 Task: Add birthday month "March".
Action: Mouse moved to (754, 97)
Screenshot: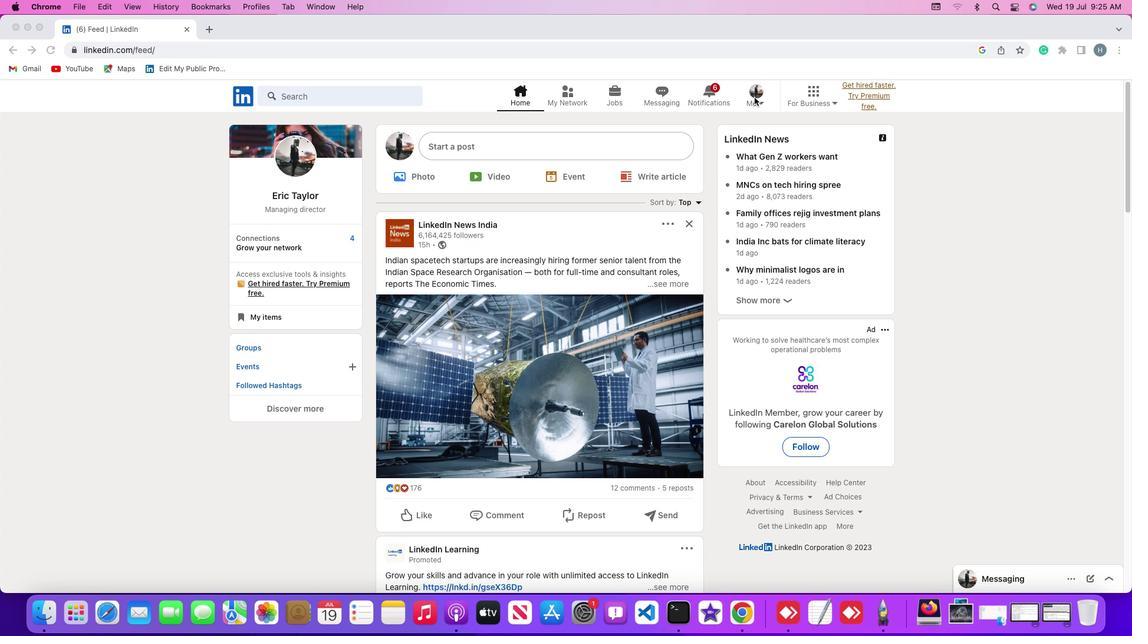 
Action: Mouse pressed left at (754, 97)
Screenshot: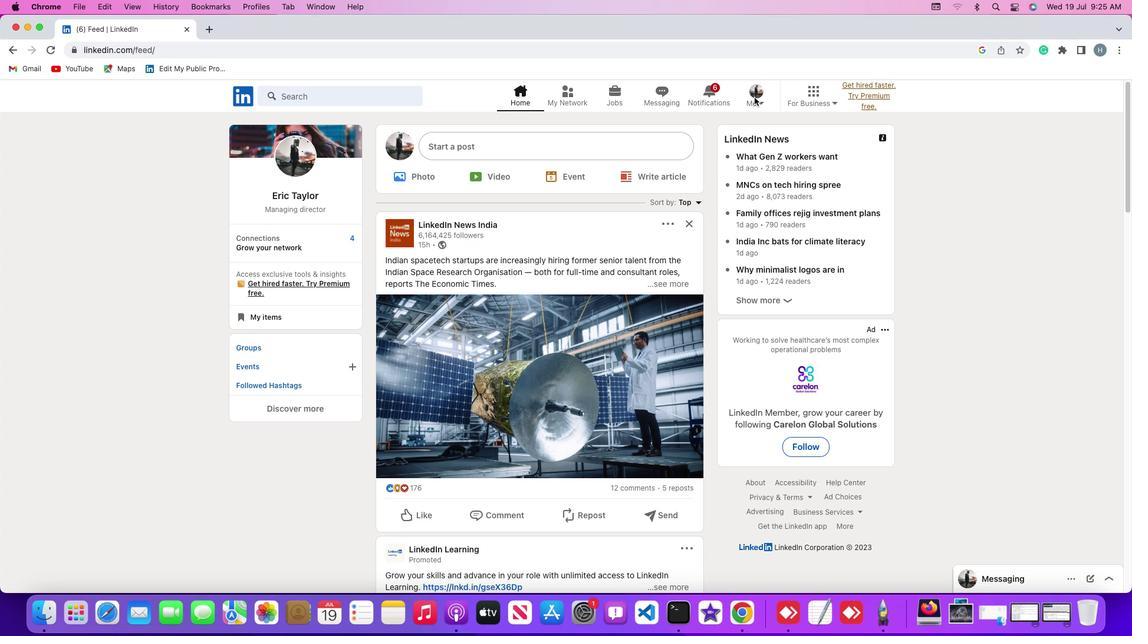 
Action: Mouse moved to (758, 99)
Screenshot: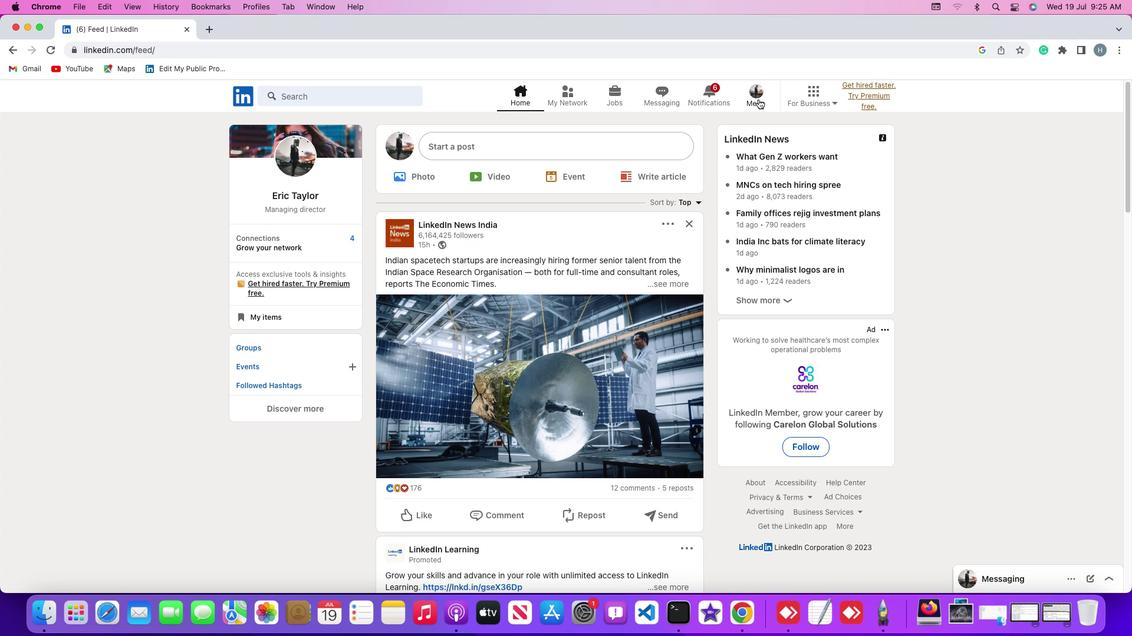 
Action: Mouse pressed left at (758, 99)
Screenshot: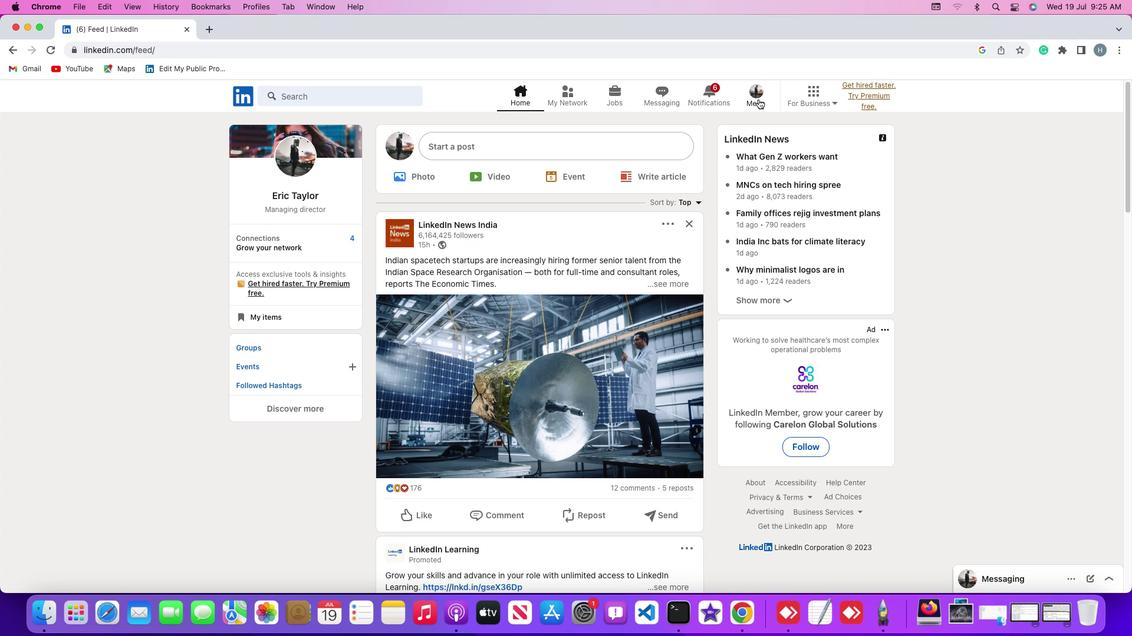 
Action: Mouse moved to (749, 160)
Screenshot: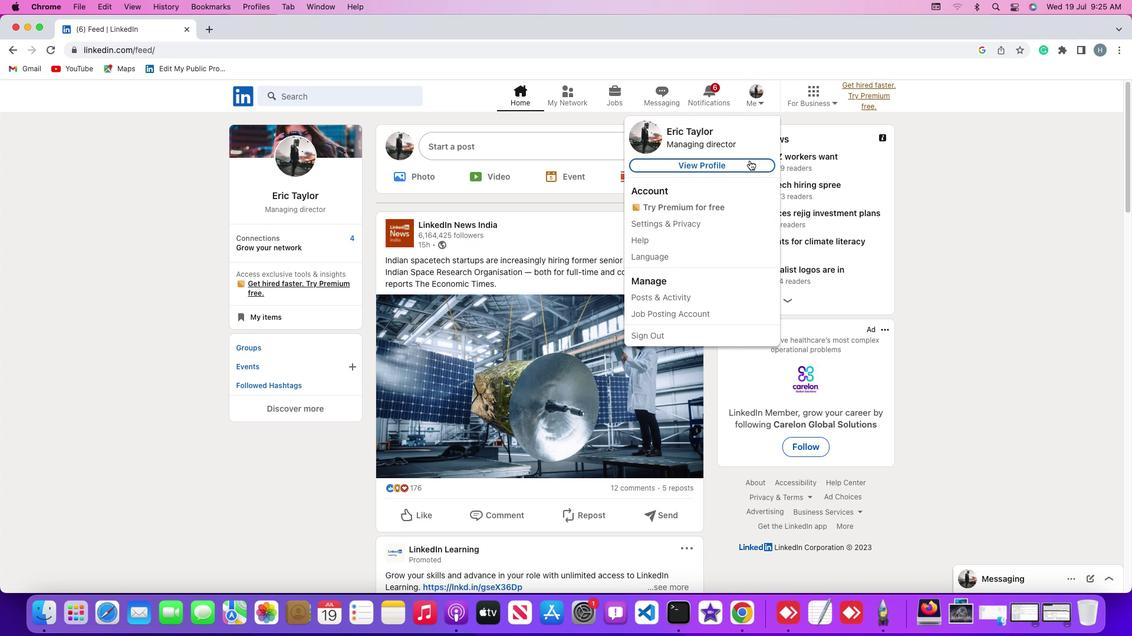 
Action: Mouse pressed left at (749, 160)
Screenshot: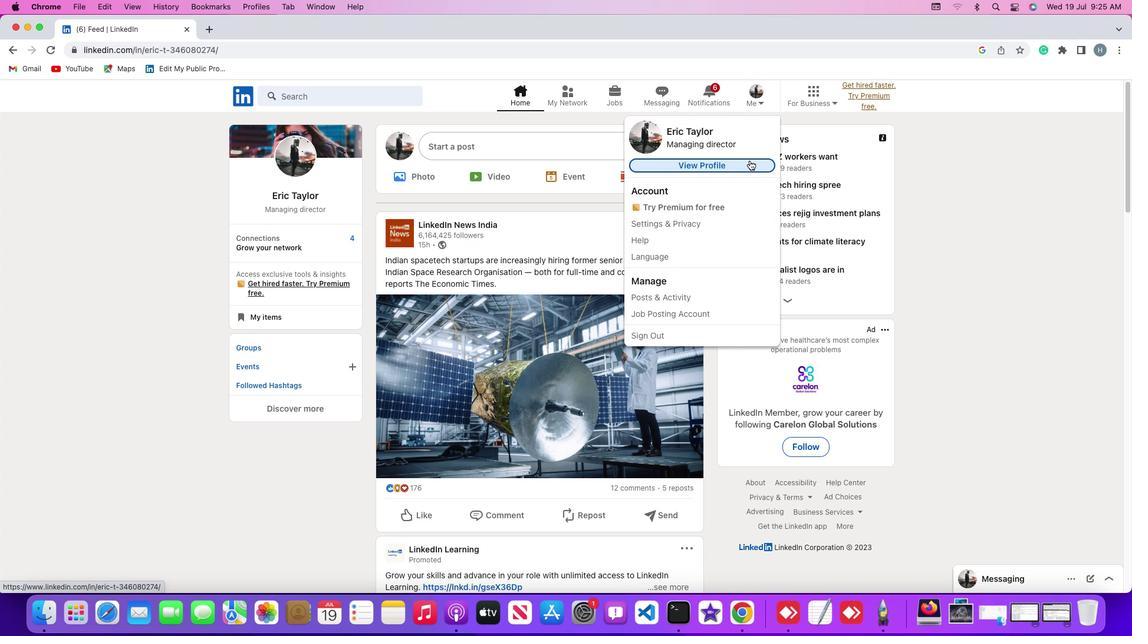 
Action: Mouse moved to (683, 260)
Screenshot: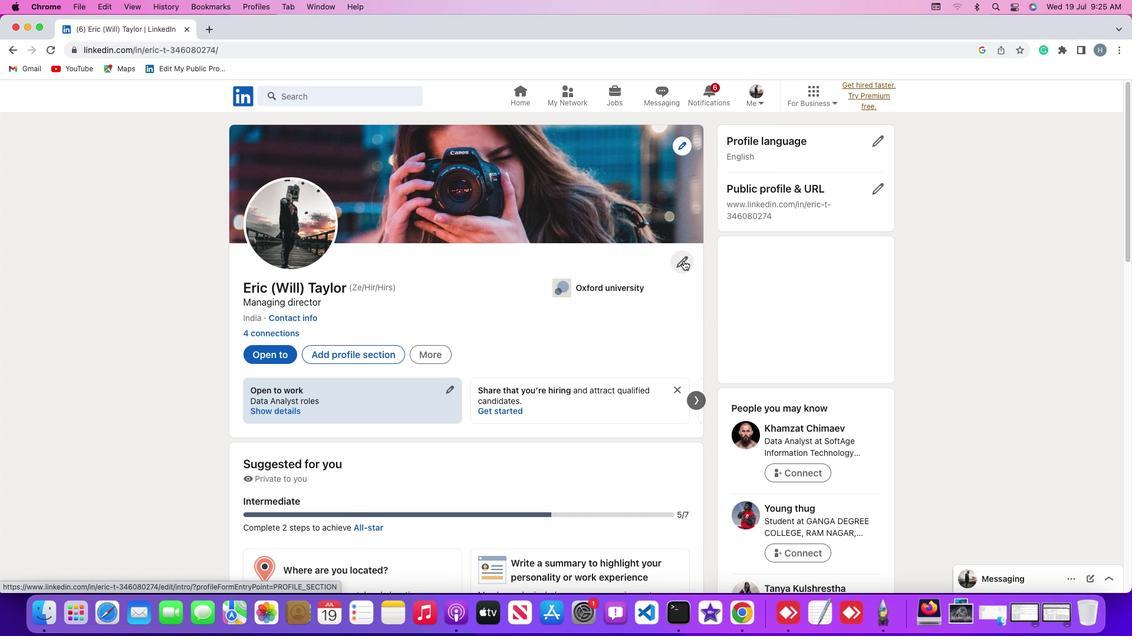 
Action: Mouse pressed left at (683, 260)
Screenshot: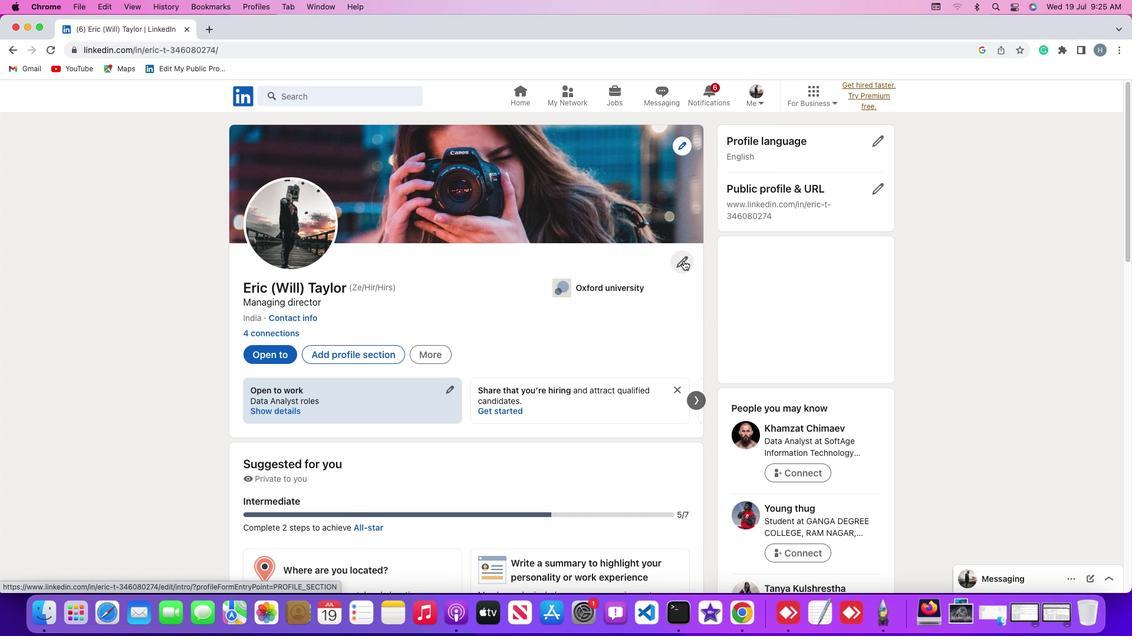 
Action: Mouse moved to (596, 321)
Screenshot: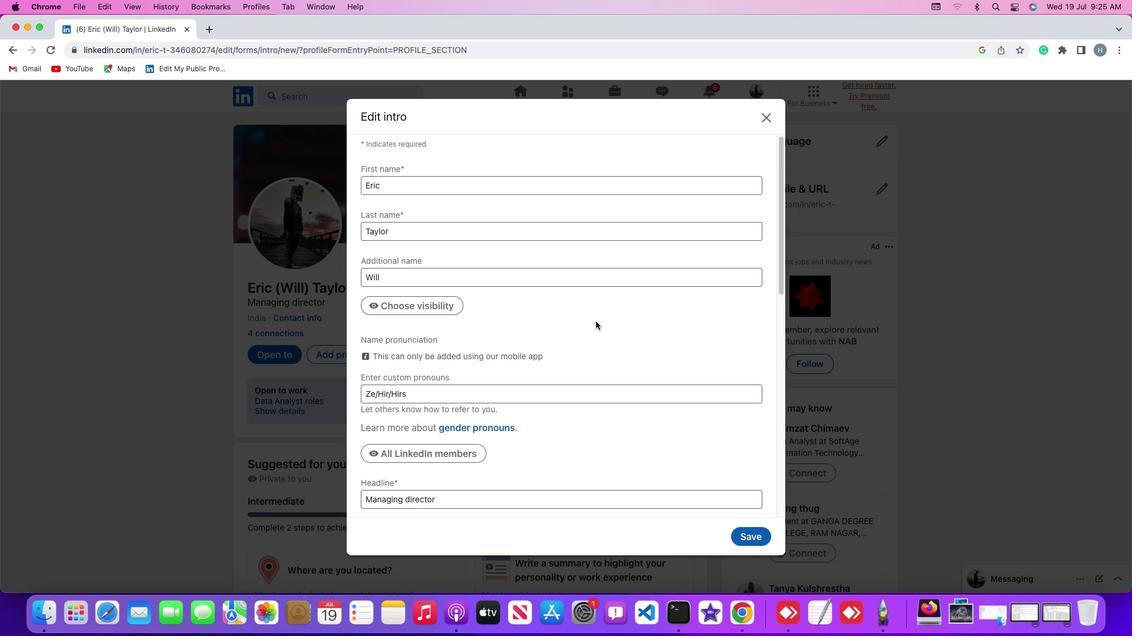 
Action: Mouse scrolled (596, 321) with delta (0, 0)
Screenshot: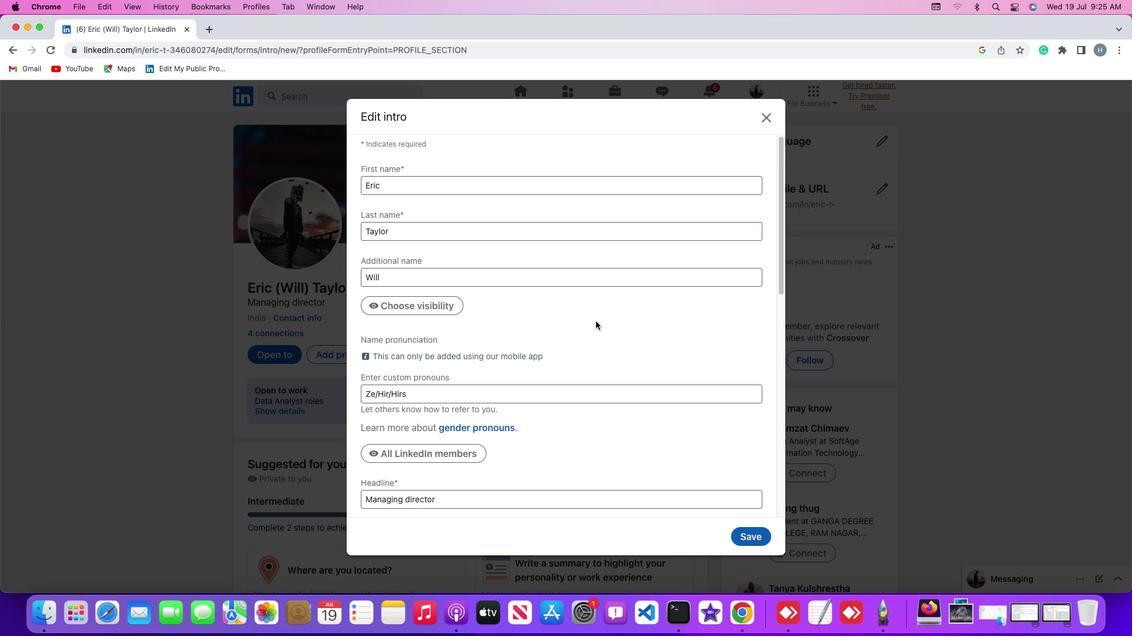 
Action: Mouse scrolled (596, 321) with delta (0, 0)
Screenshot: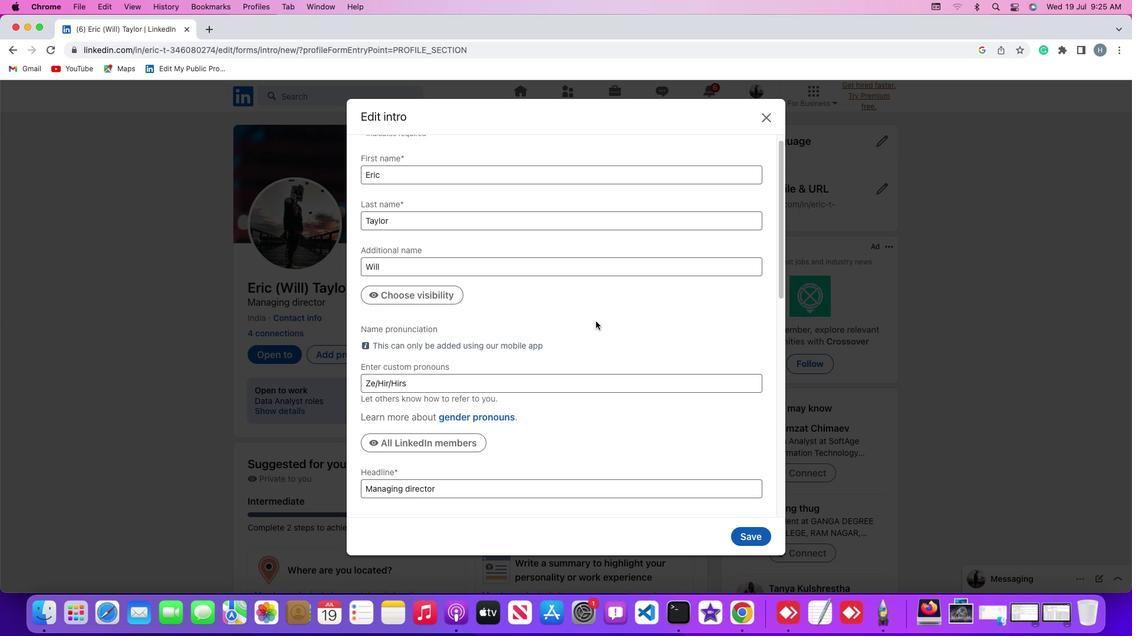 
Action: Mouse scrolled (596, 321) with delta (0, -1)
Screenshot: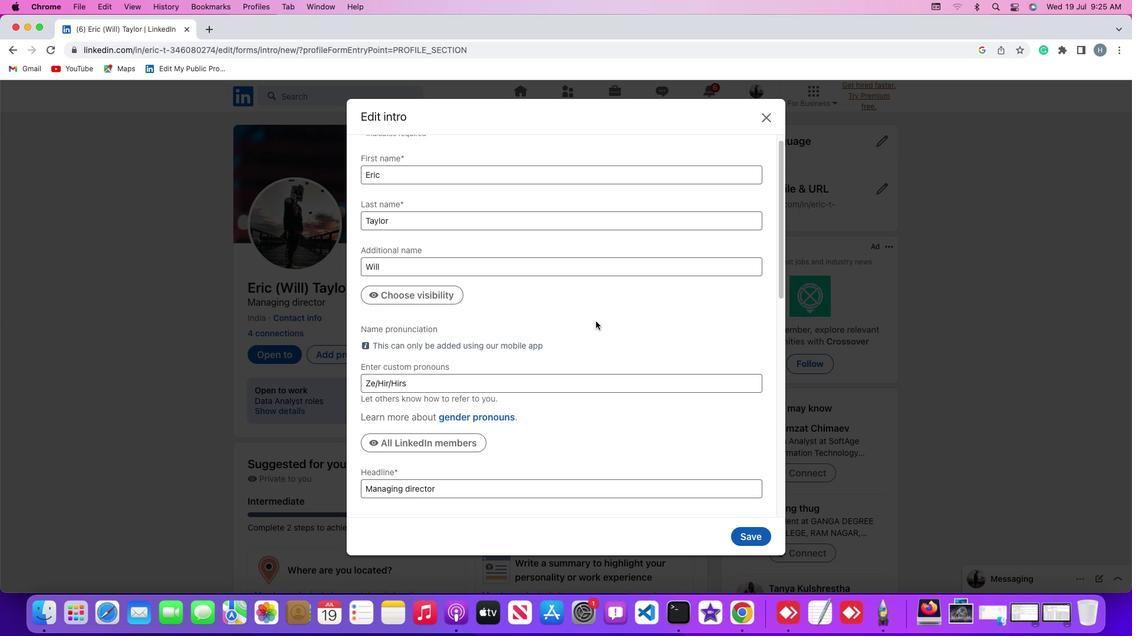 
Action: Mouse scrolled (596, 321) with delta (0, -2)
Screenshot: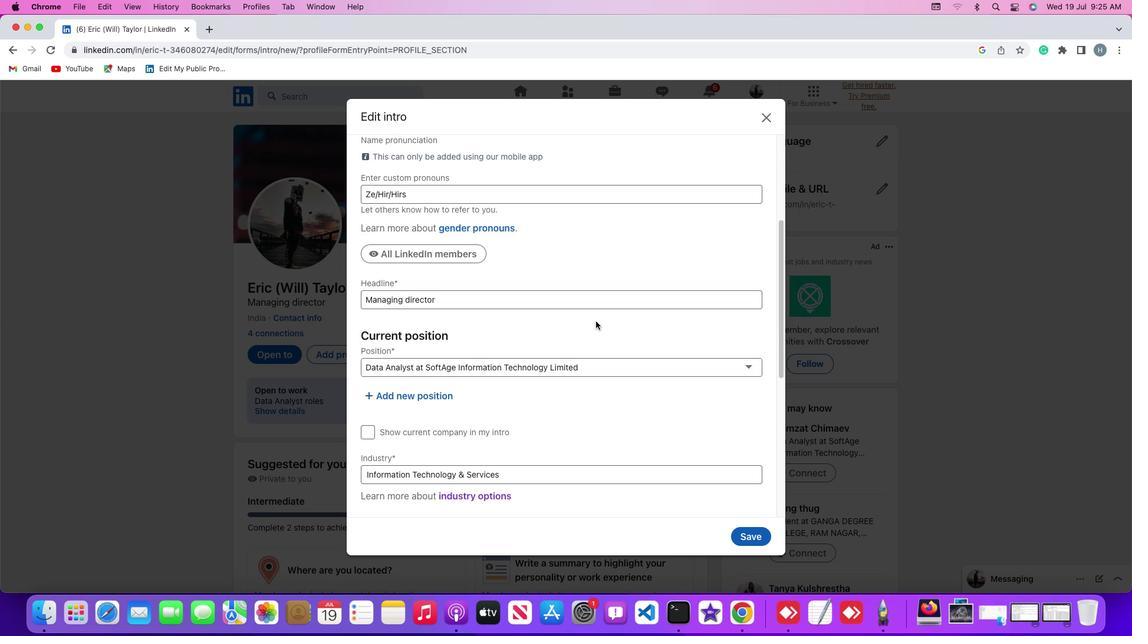 
Action: Mouse scrolled (596, 321) with delta (0, -3)
Screenshot: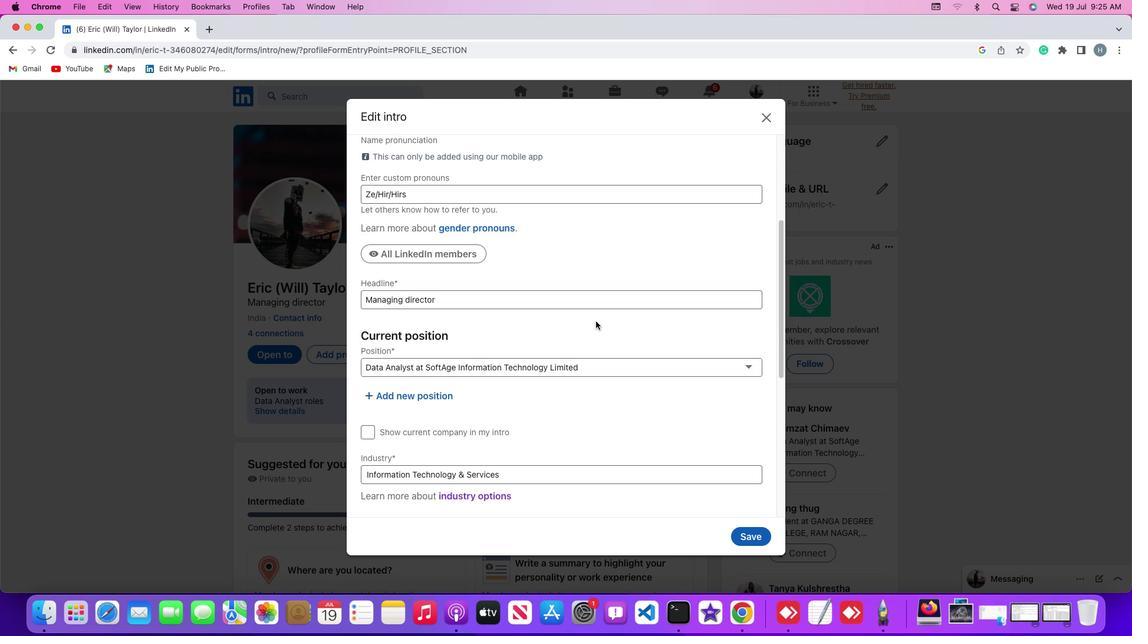 
Action: Mouse scrolled (596, 321) with delta (0, -3)
Screenshot: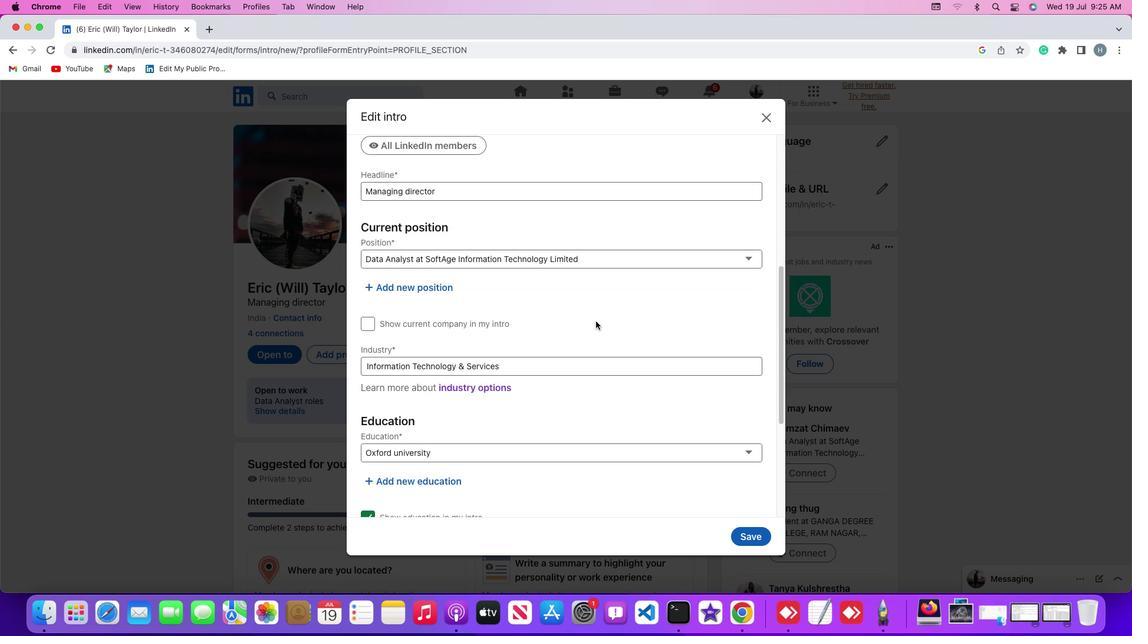 
Action: Mouse scrolled (596, 321) with delta (0, 0)
Screenshot: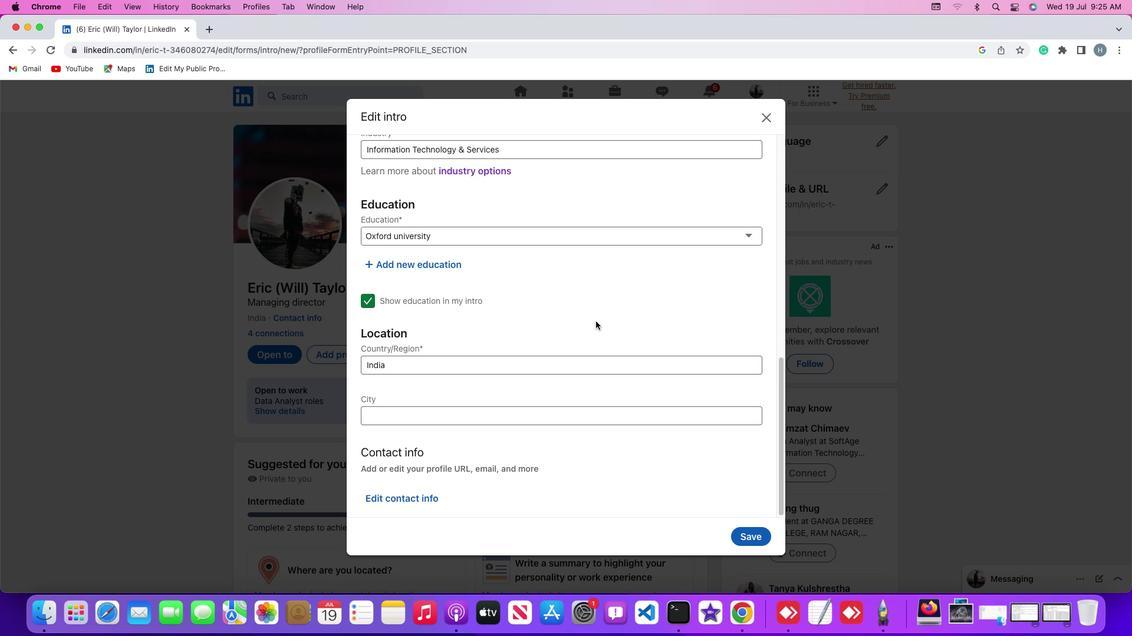 
Action: Mouse scrolled (596, 321) with delta (0, 0)
Screenshot: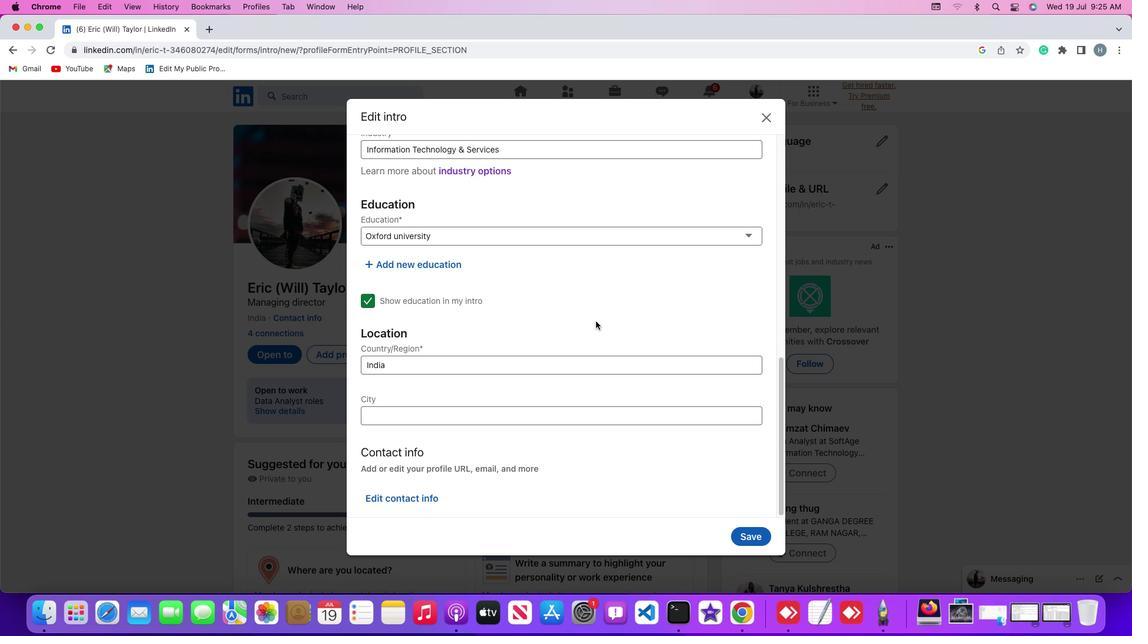 
Action: Mouse scrolled (596, 321) with delta (0, -1)
Screenshot: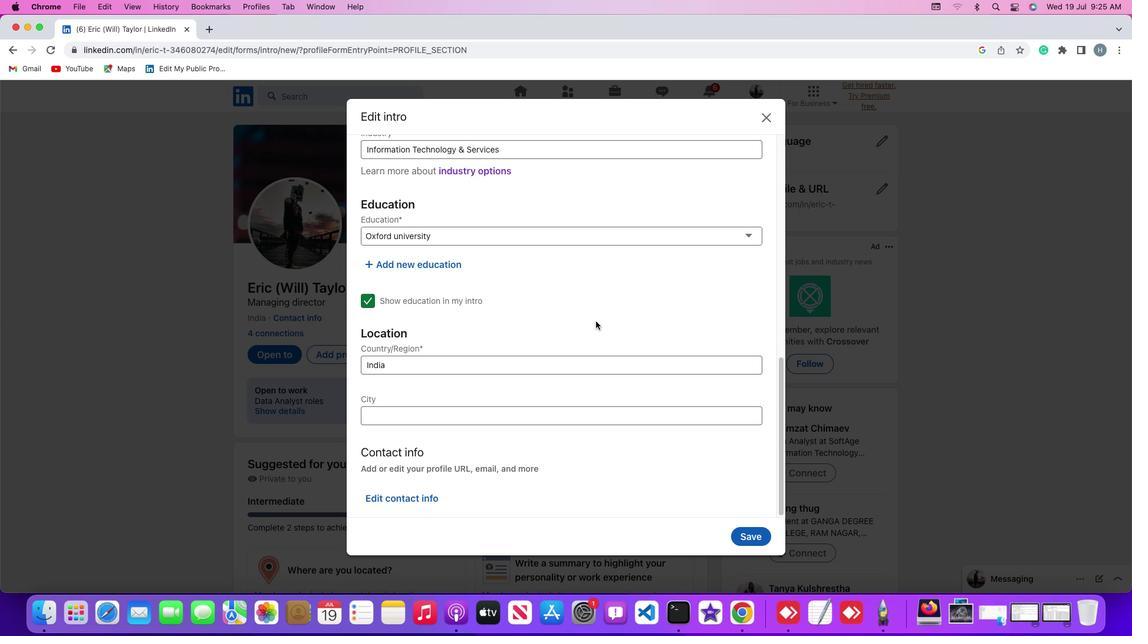 
Action: Mouse scrolled (596, 321) with delta (0, -2)
Screenshot: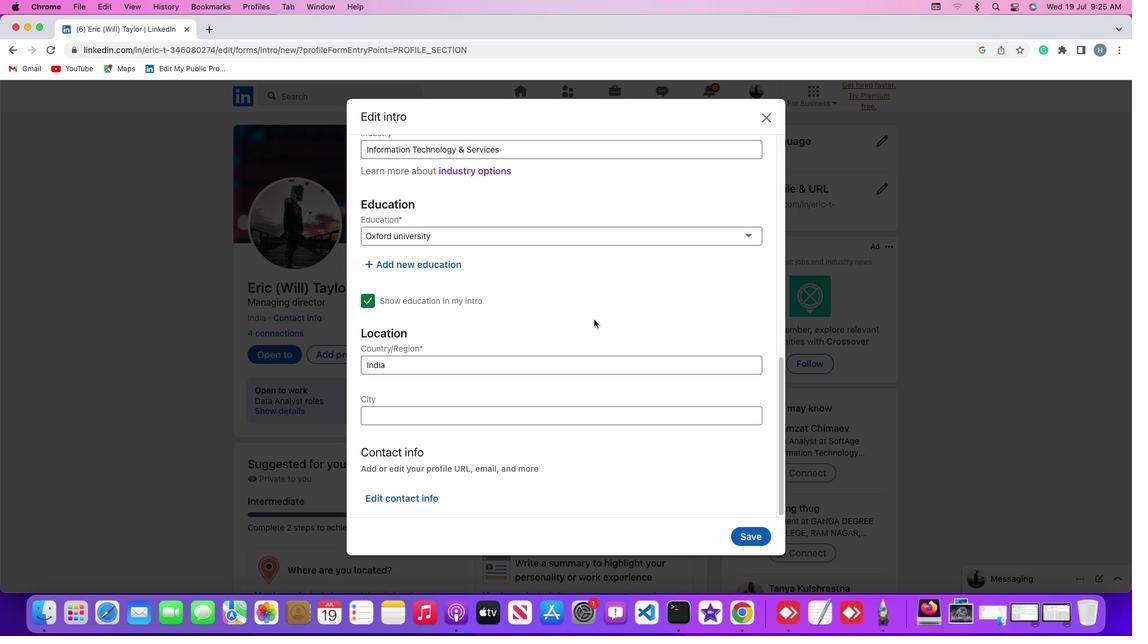 
Action: Mouse scrolled (596, 321) with delta (0, -3)
Screenshot: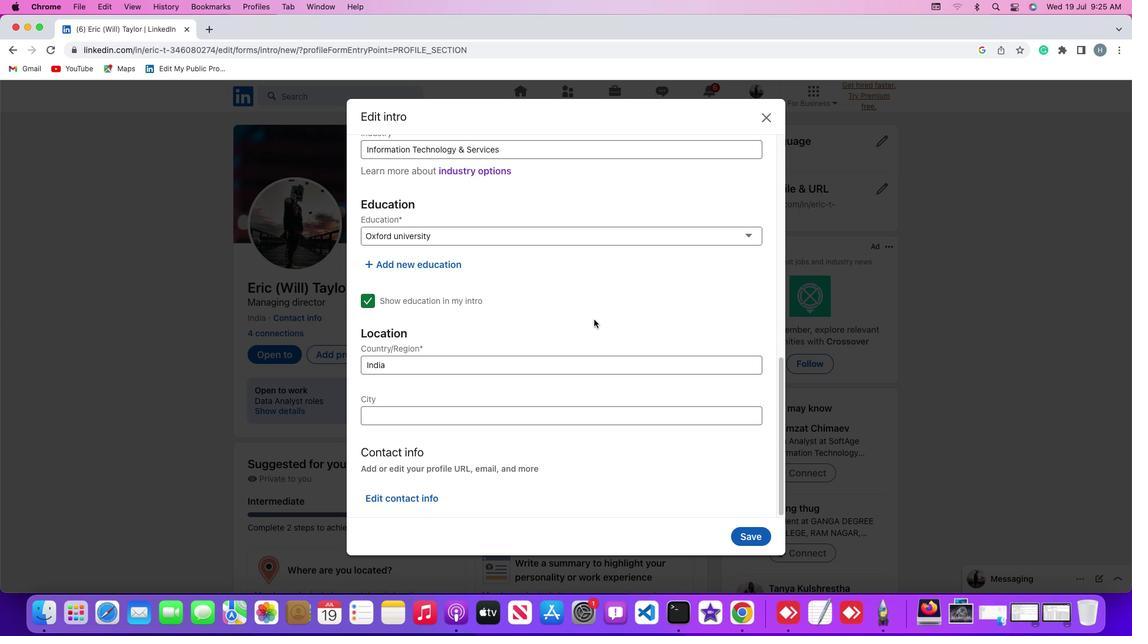 
Action: Mouse moved to (424, 495)
Screenshot: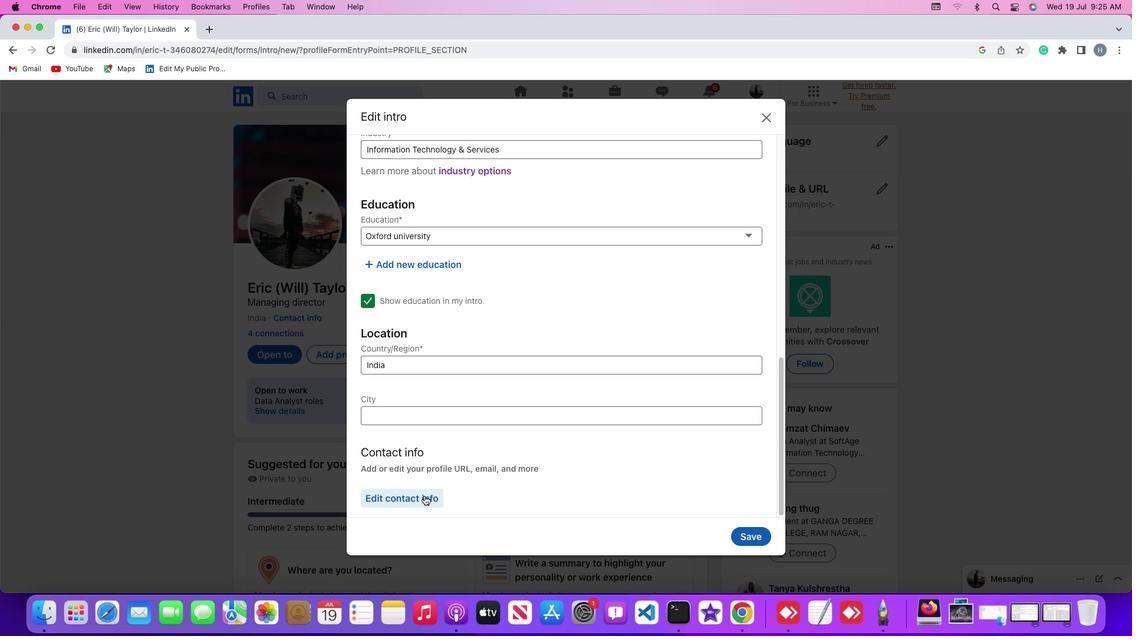 
Action: Mouse pressed left at (424, 495)
Screenshot: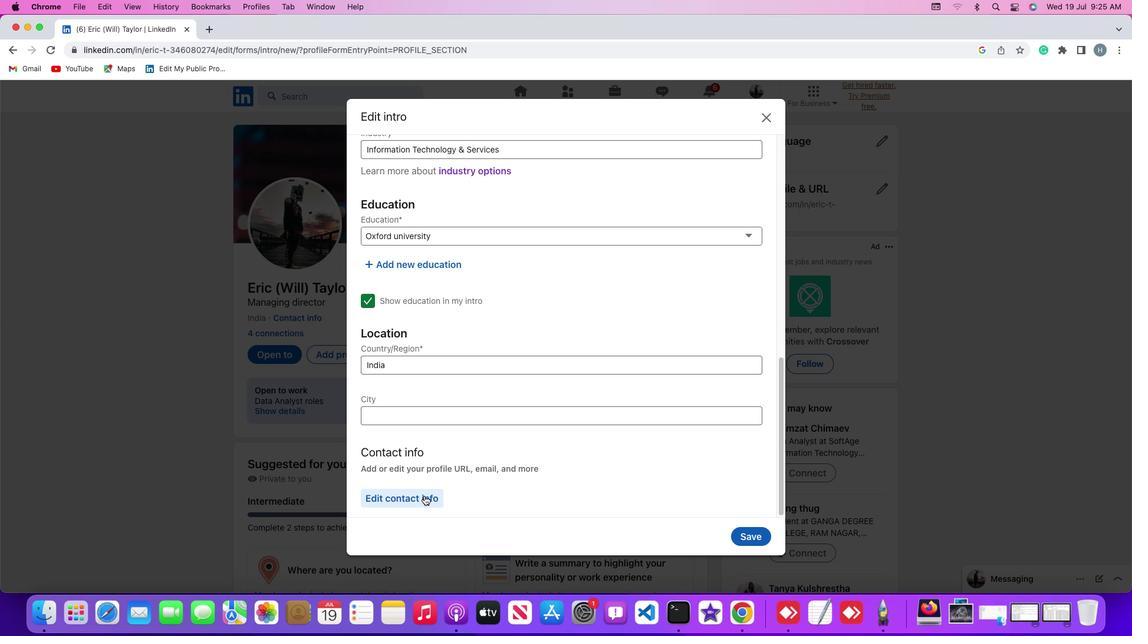 
Action: Mouse moved to (543, 355)
Screenshot: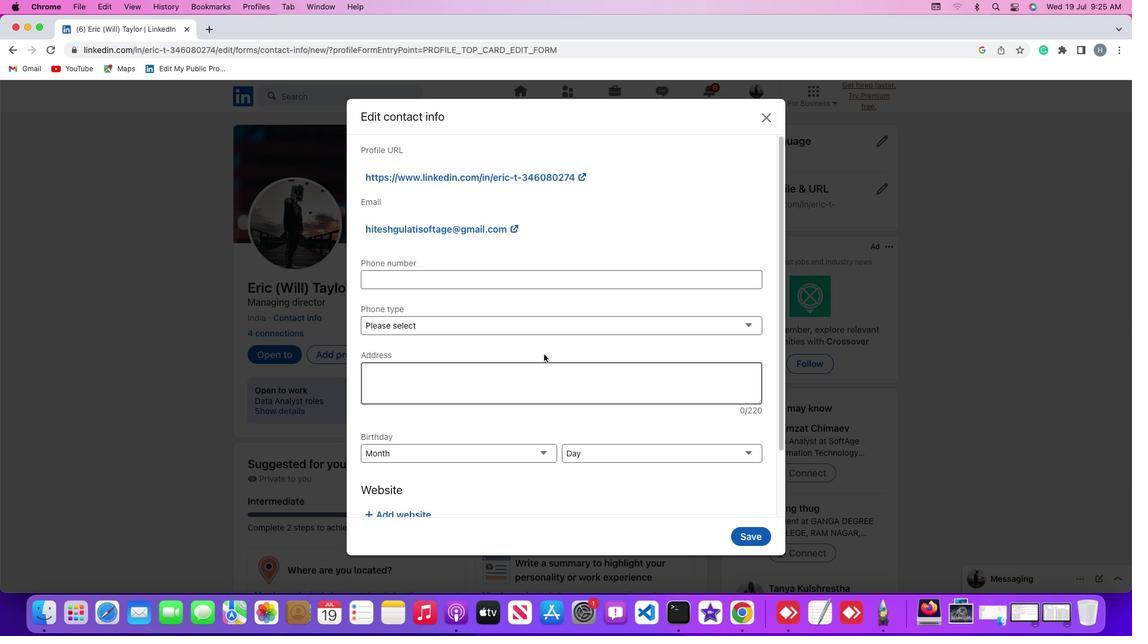
Action: Mouse scrolled (543, 355) with delta (0, 0)
Screenshot: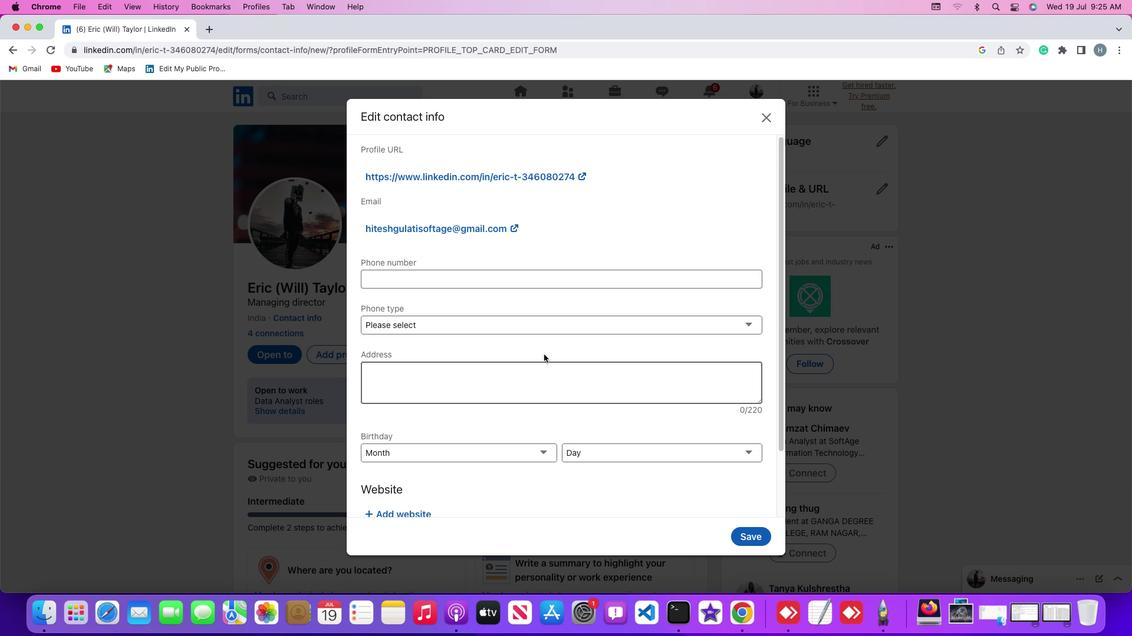 
Action: Mouse scrolled (543, 355) with delta (0, 0)
Screenshot: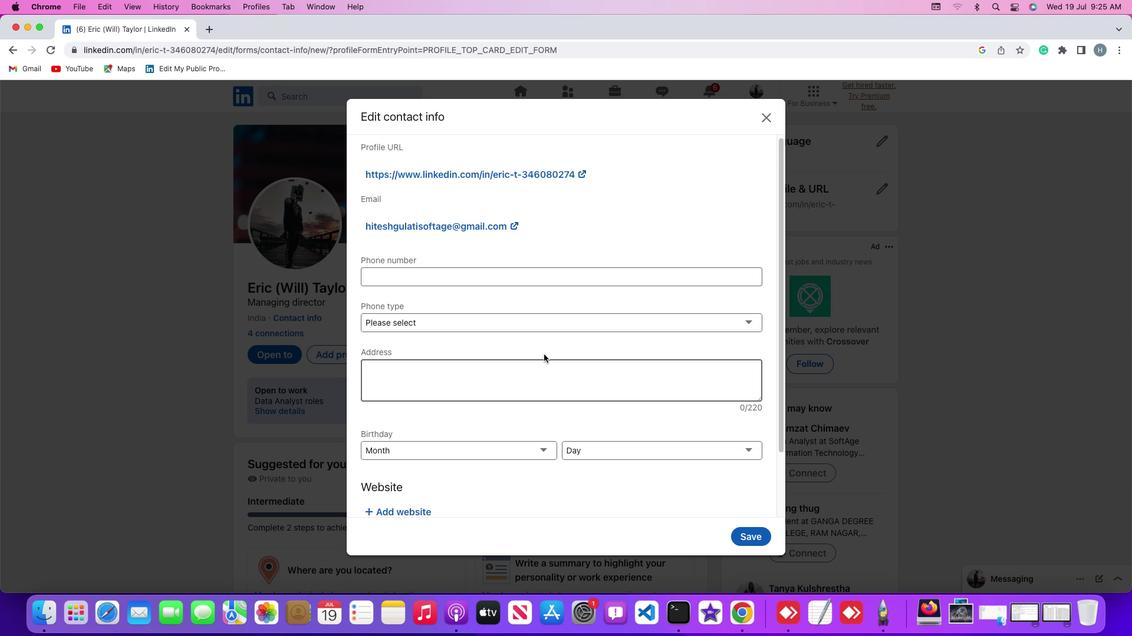 
Action: Mouse scrolled (543, 355) with delta (0, 0)
Screenshot: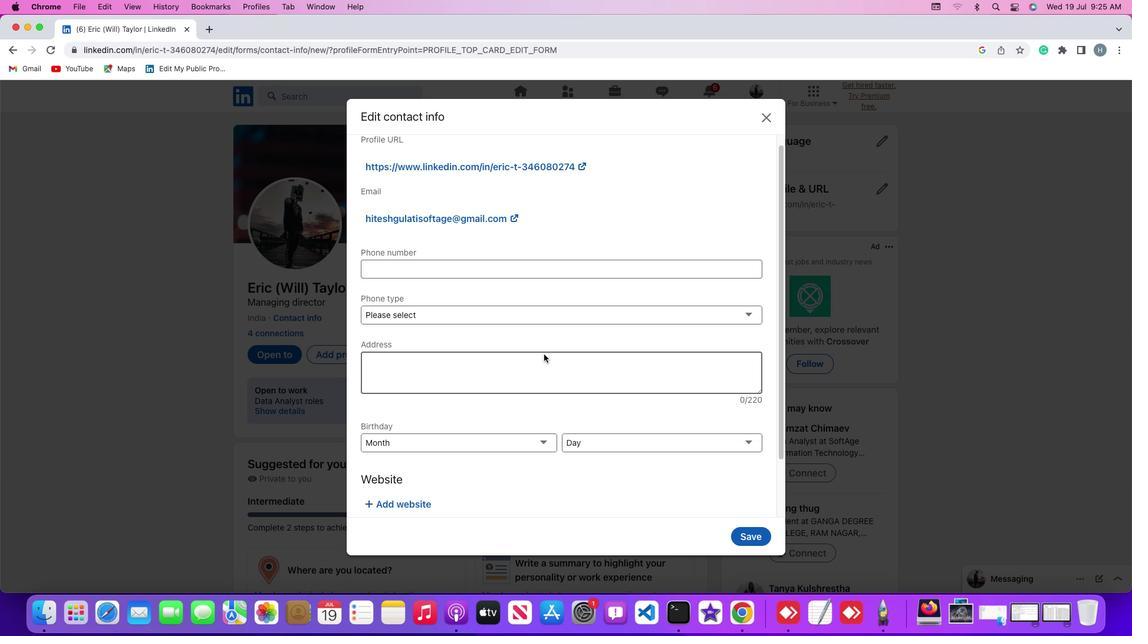 
Action: Mouse scrolled (543, 355) with delta (0, -1)
Screenshot: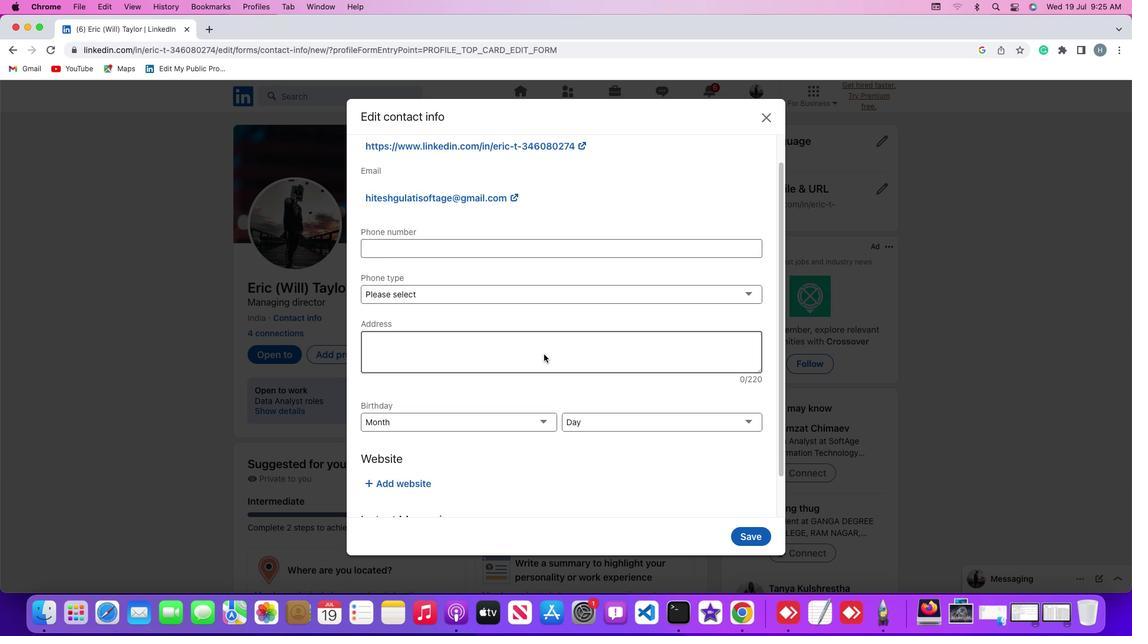 
Action: Mouse moved to (543, 349)
Screenshot: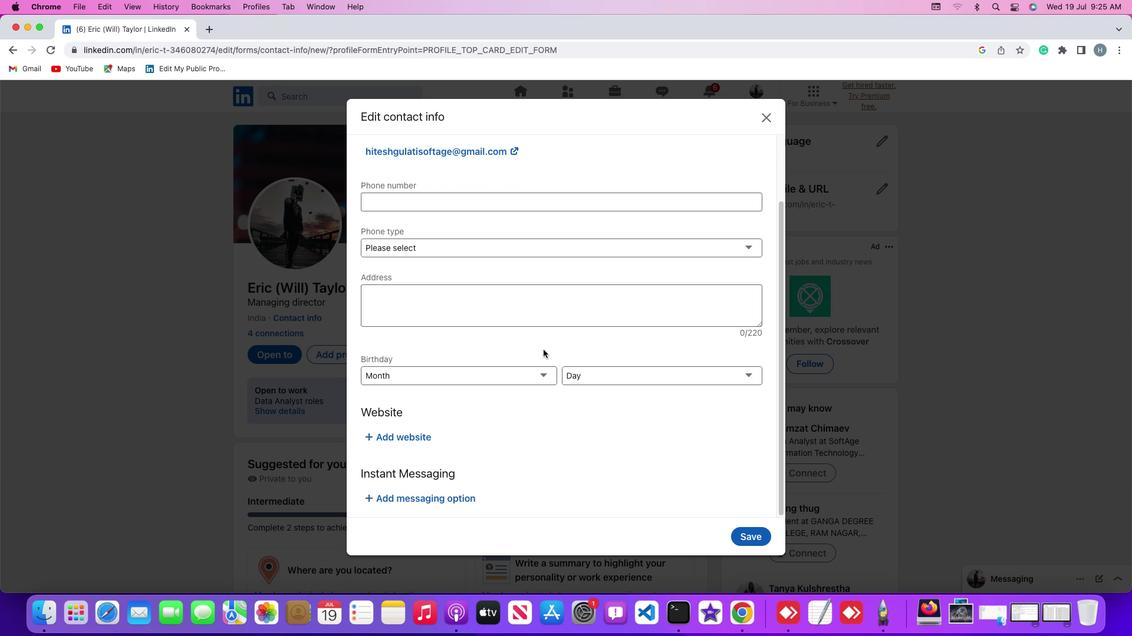 
Action: Mouse scrolled (543, 349) with delta (0, 0)
Screenshot: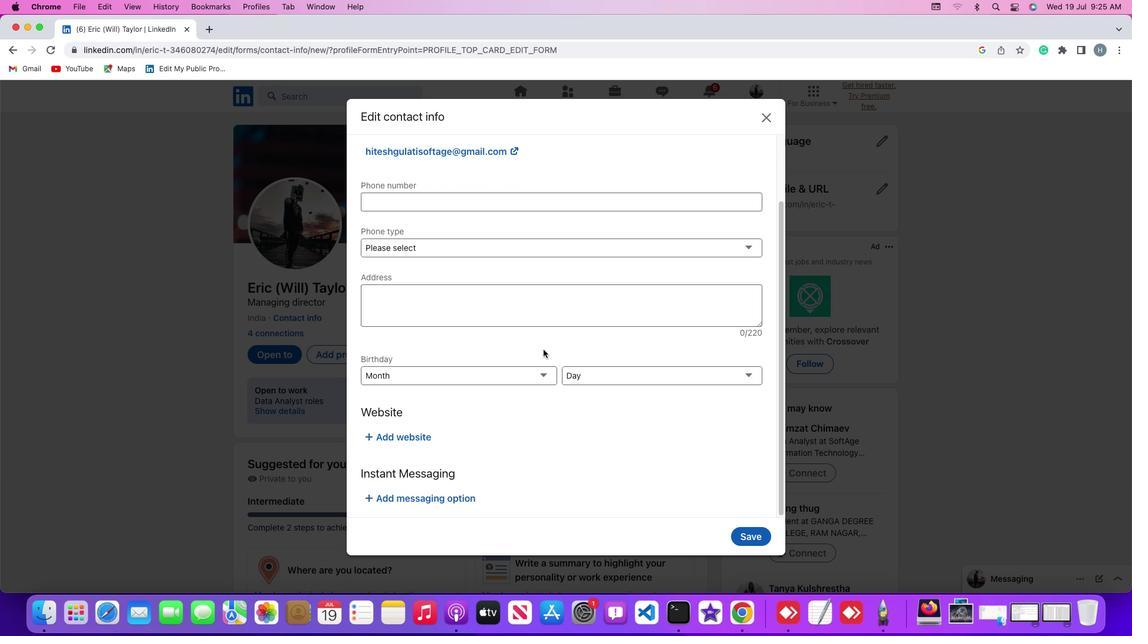 
Action: Mouse scrolled (543, 349) with delta (0, 0)
Screenshot: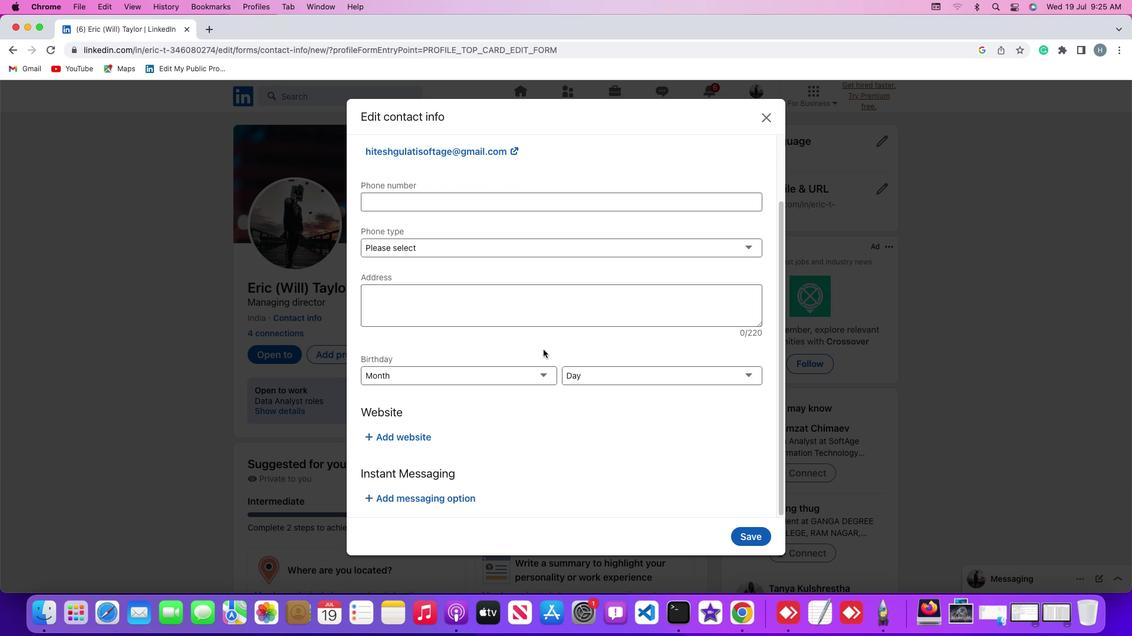 
Action: Mouse moved to (543, 373)
Screenshot: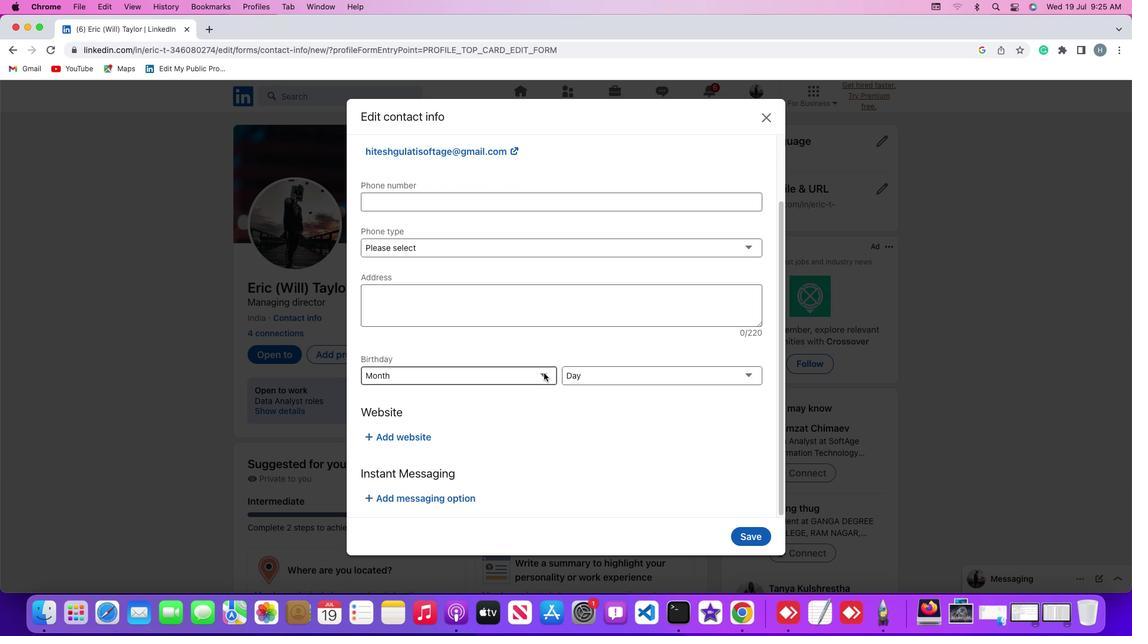 
Action: Mouse pressed left at (543, 373)
Screenshot: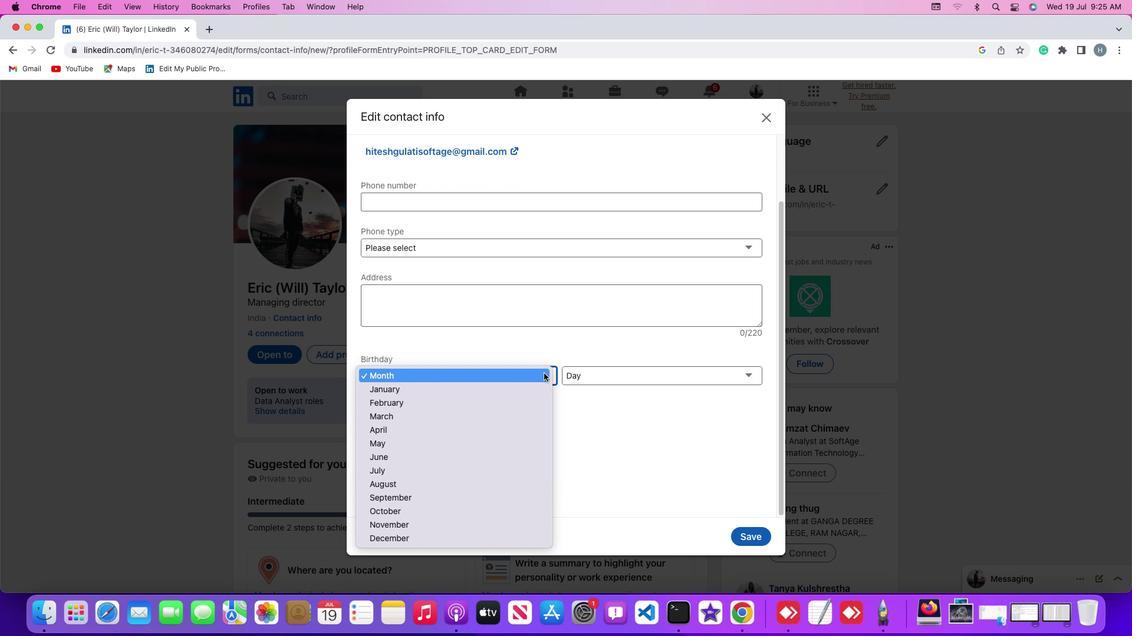 
Action: Mouse moved to (526, 415)
Screenshot: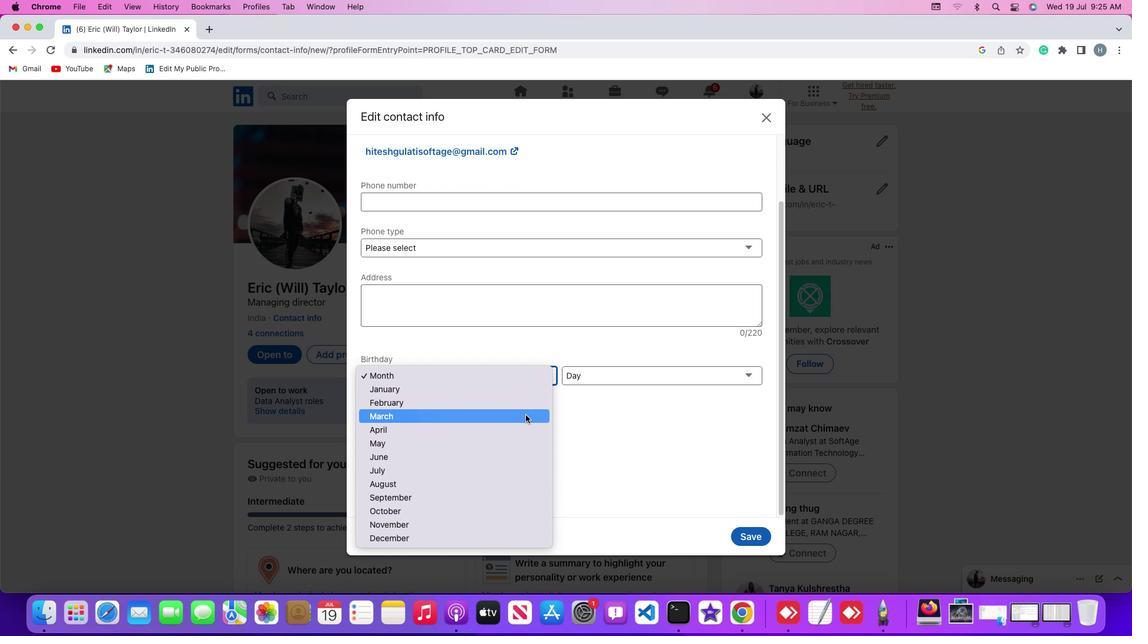 
Action: Mouse pressed left at (526, 415)
Screenshot: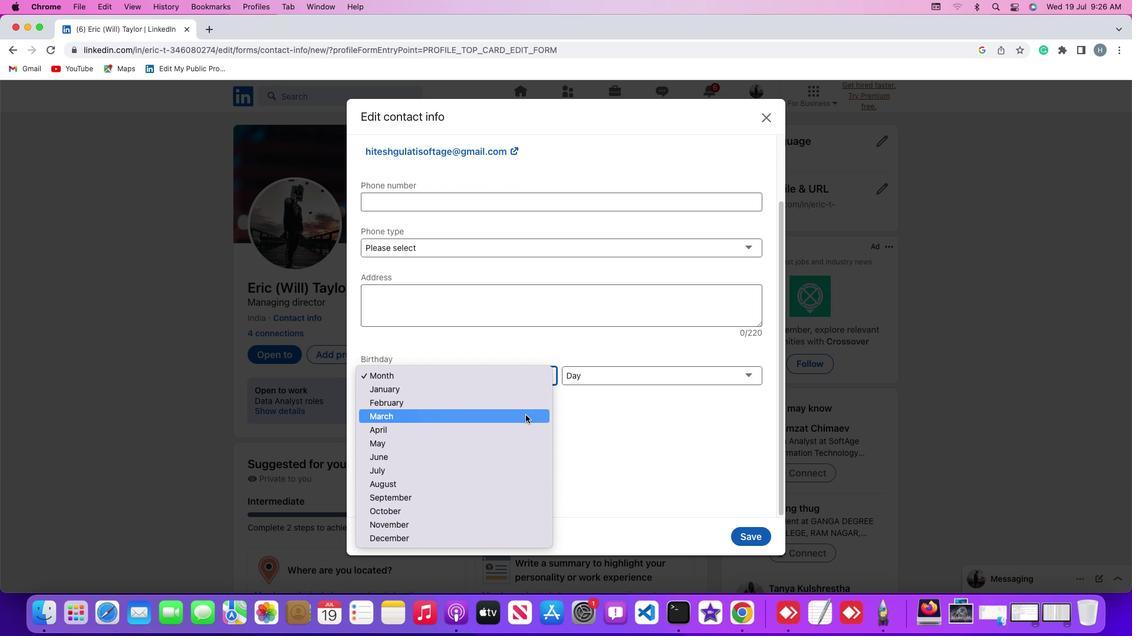 
Action: Mouse moved to (573, 413)
Screenshot: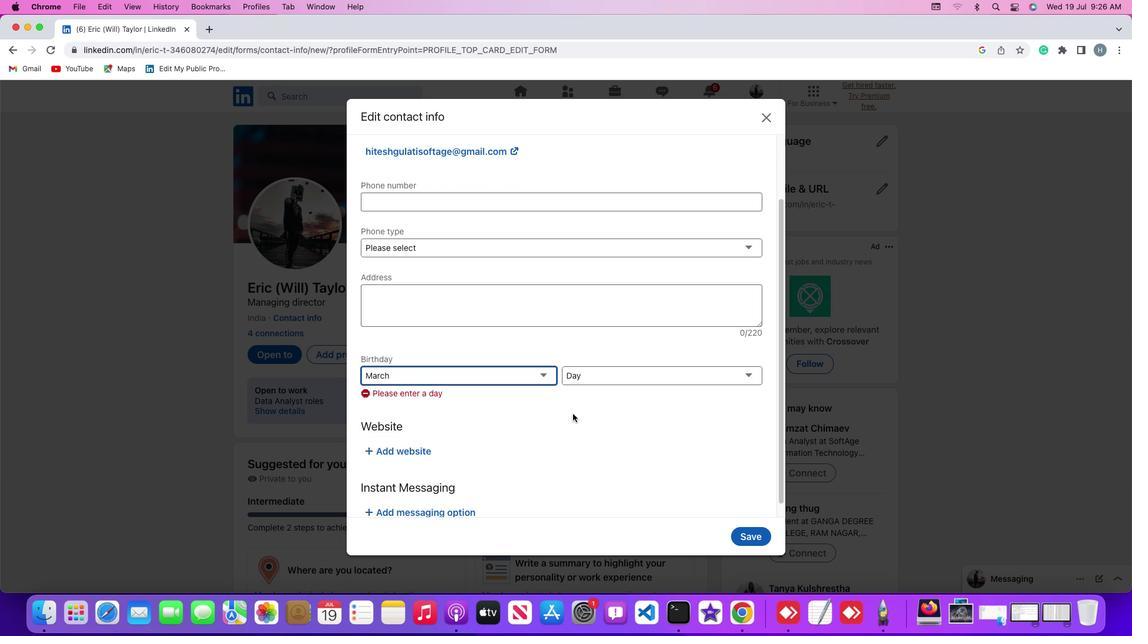 
